 Task: Create a task  Implement a new cloud-based supply chain management system for a company , assign it to team member softage.3@softage.net in the project AmberDrive and update the status of the task to  On Track  , set the priority of the task to High
Action: Mouse moved to (76, 54)
Screenshot: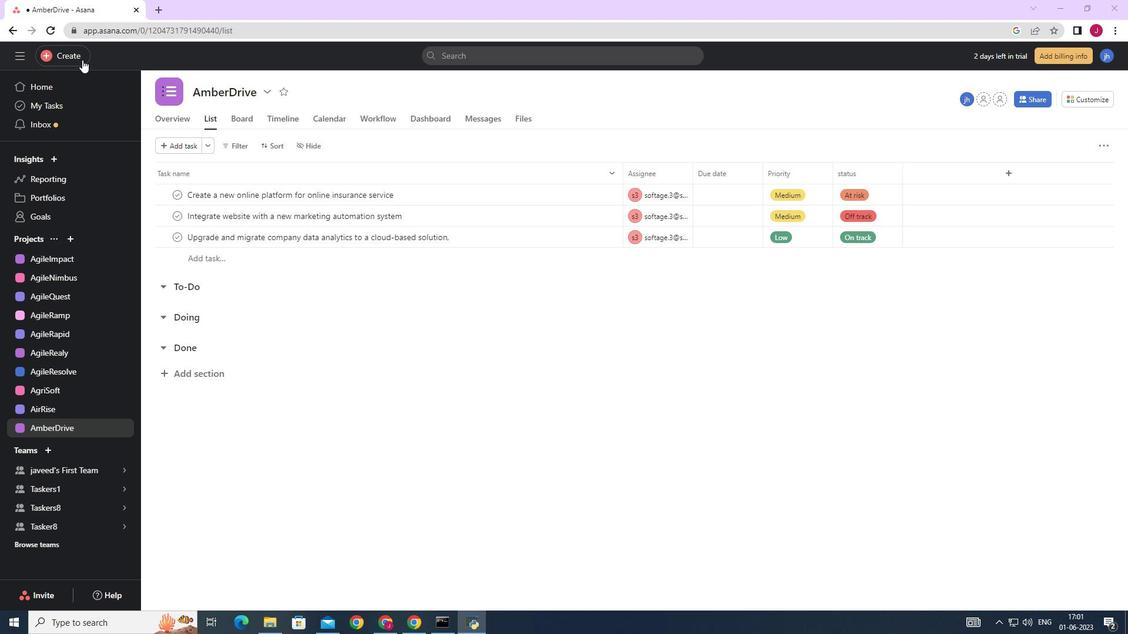 
Action: Mouse pressed left at (76, 54)
Screenshot: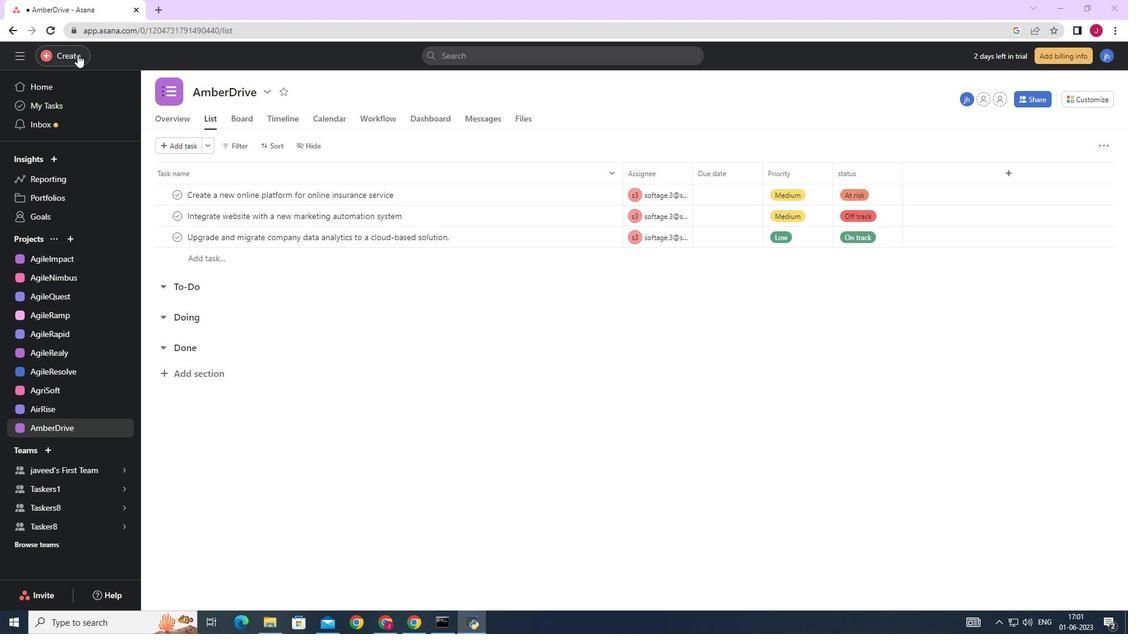 
Action: Mouse moved to (130, 57)
Screenshot: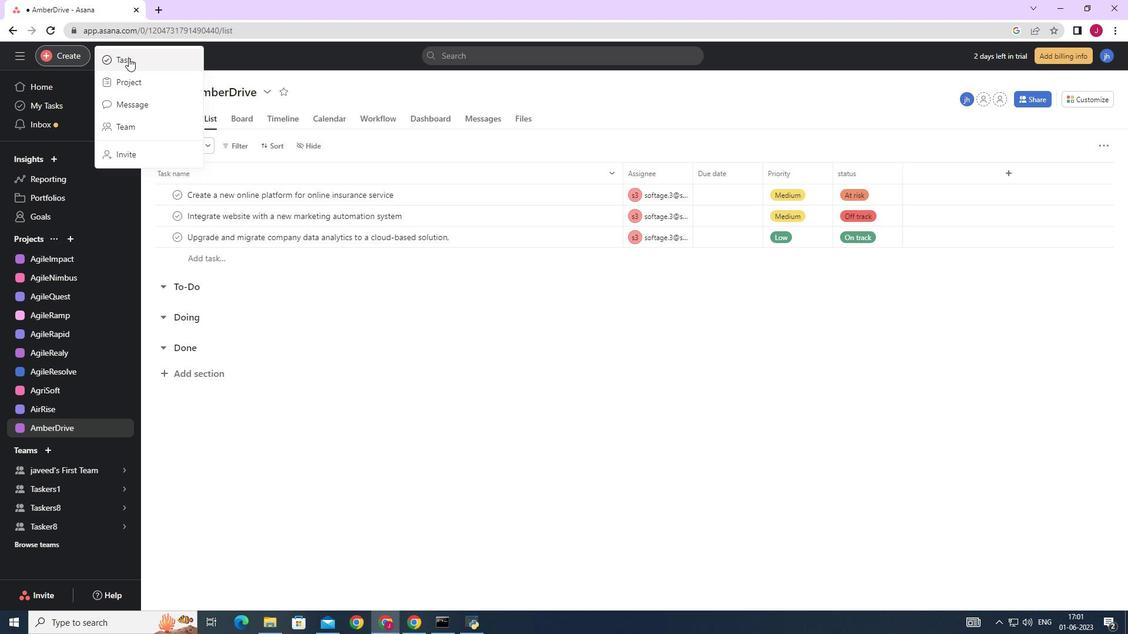 
Action: Mouse pressed left at (130, 57)
Screenshot: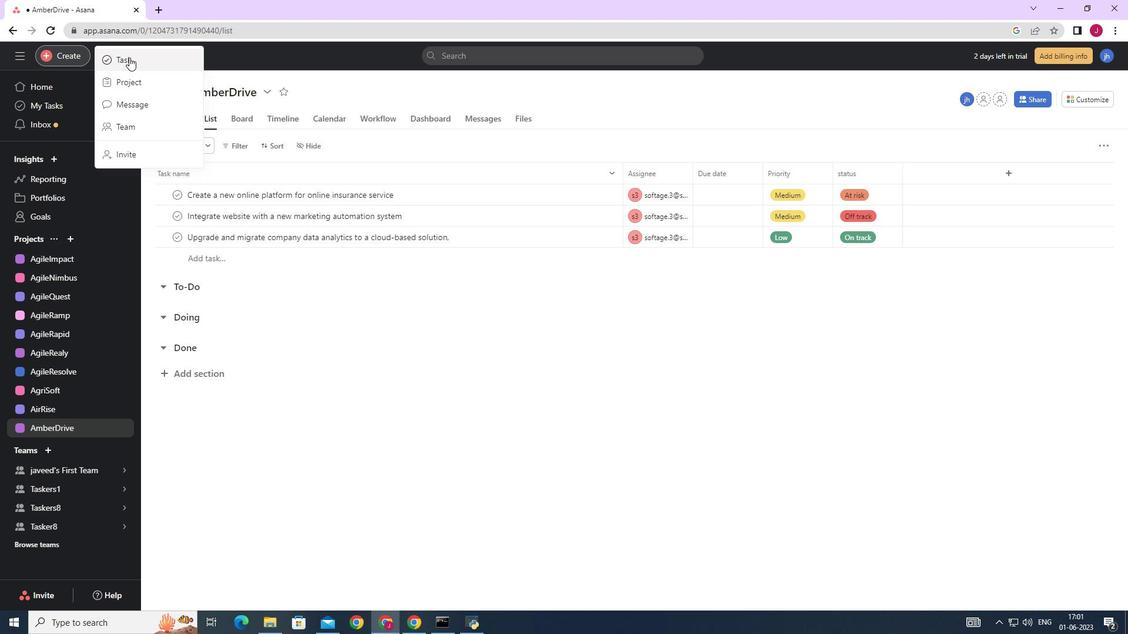 
Action: Mouse moved to (917, 387)
Screenshot: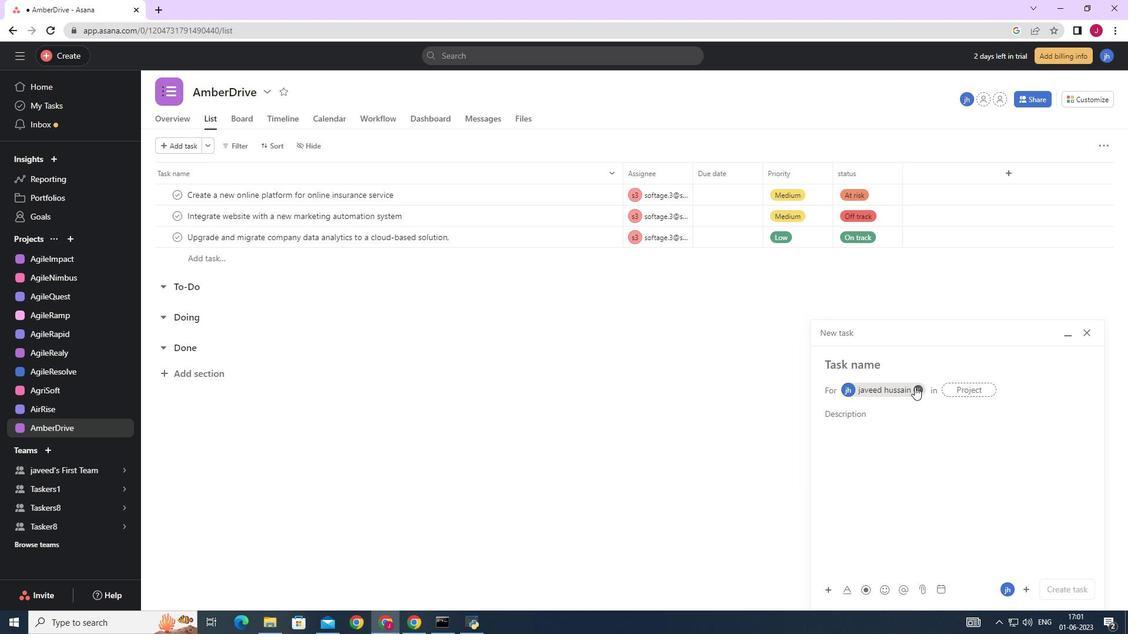 
Action: Mouse pressed left at (917, 387)
Screenshot: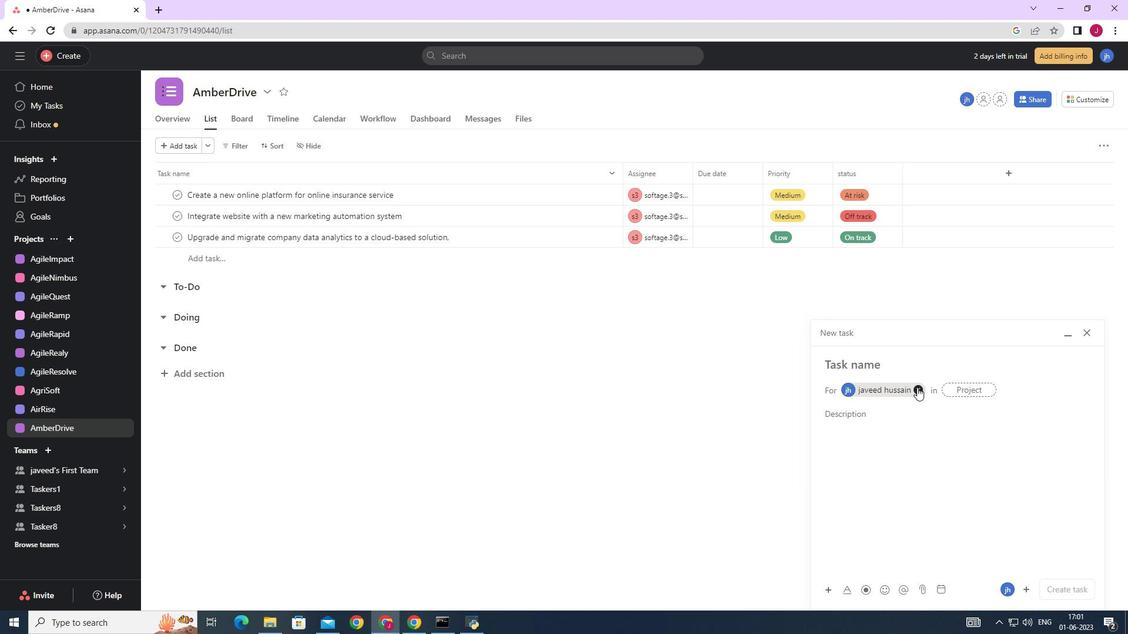 
Action: Mouse moved to (860, 364)
Screenshot: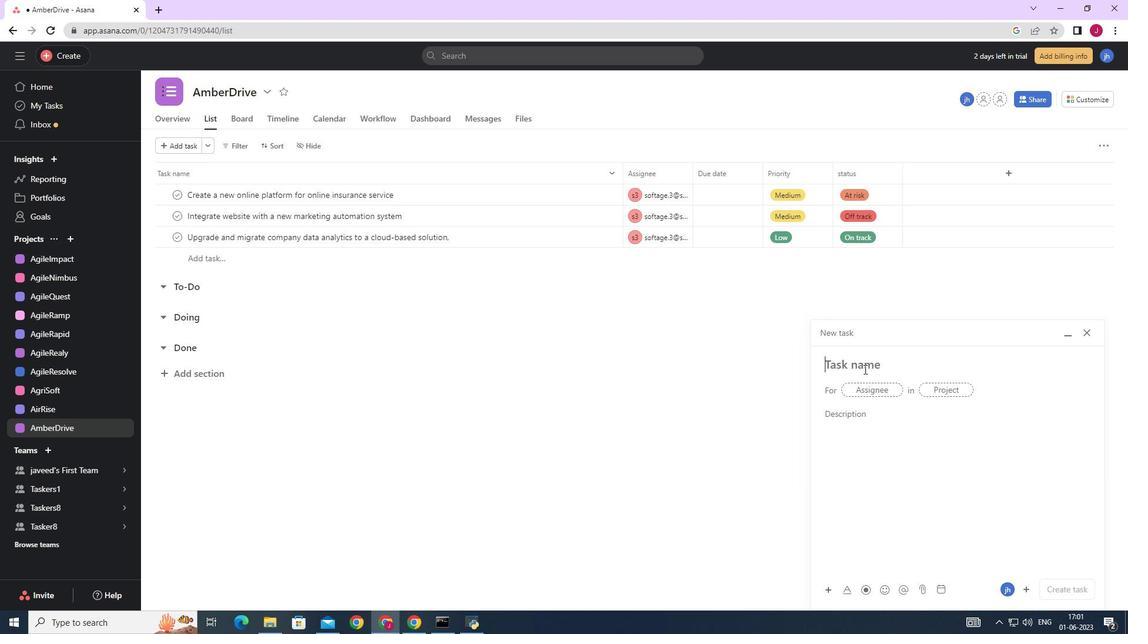 
Action: Mouse pressed left at (860, 364)
Screenshot: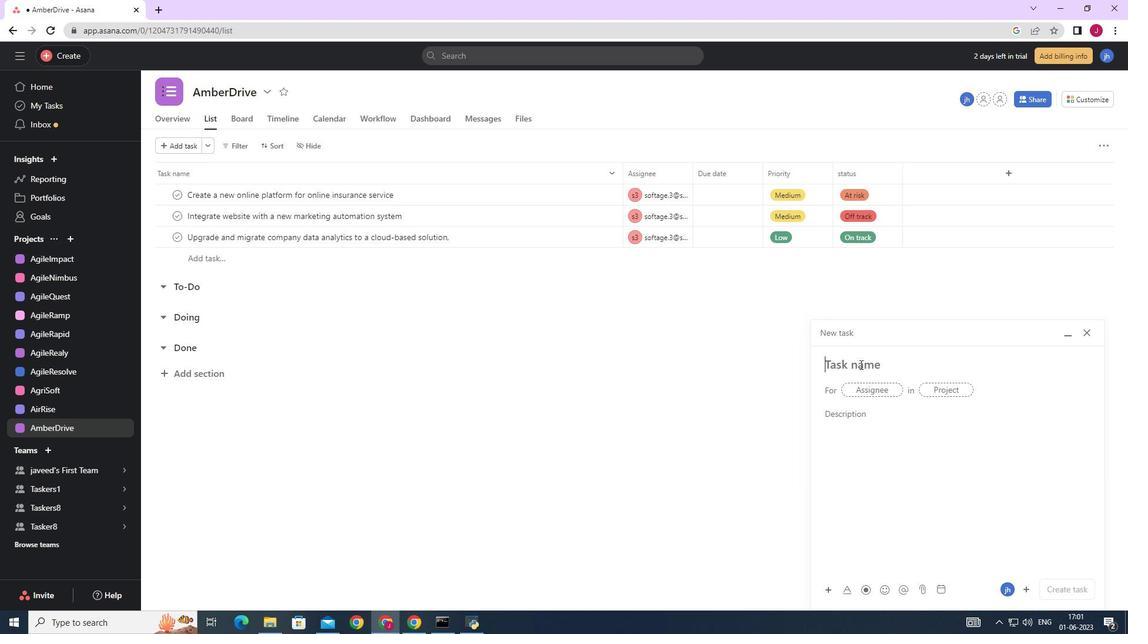
Action: Mouse moved to (860, 364)
Screenshot: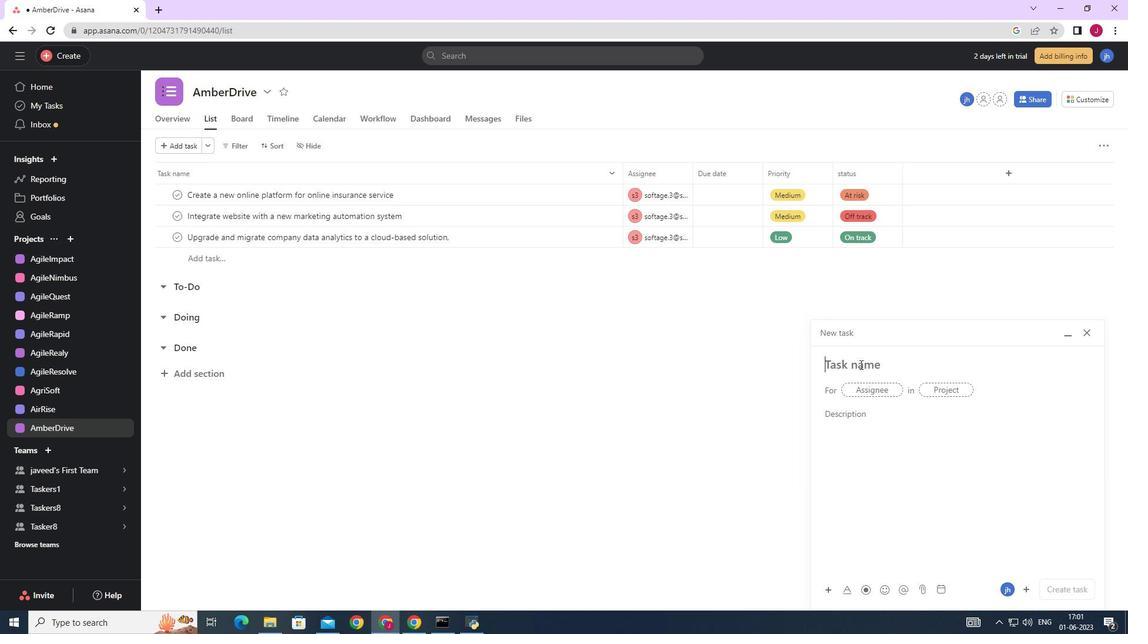 
Action: Key pressed <Key.caps_lock>I<Key.caps_lock>mplement<Key.space>a<Key.space>new<Key.space>cloud-based<Key.space>supply<Key.space>chain<Key.space><Key.space>management<Key.space>system<Key.space>for<Key.space>a<Key.space>company
Screenshot: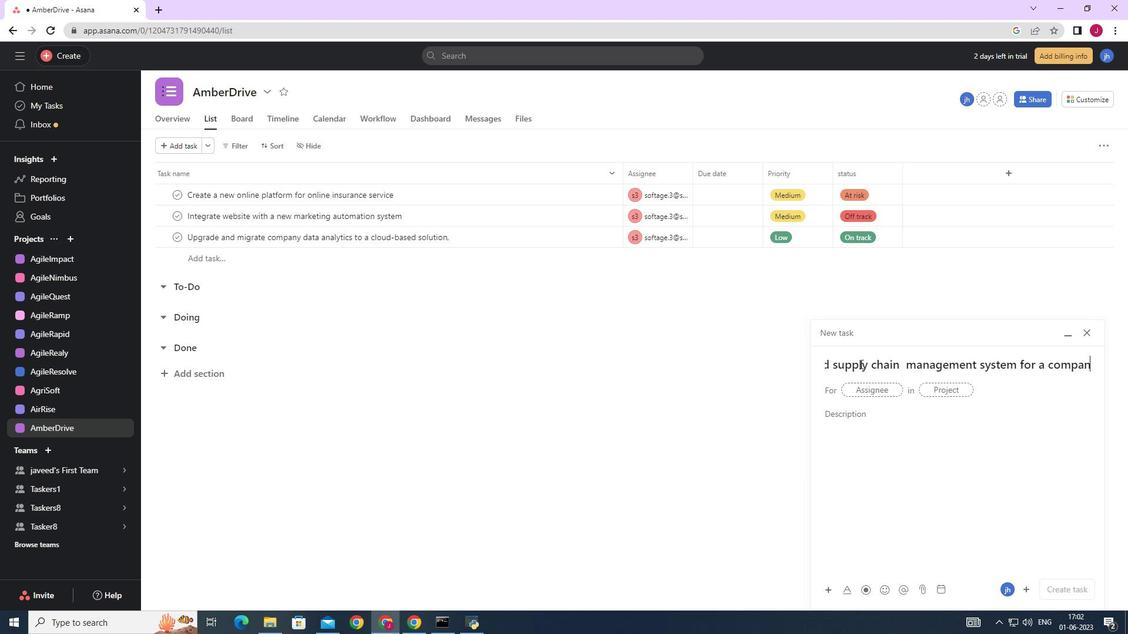 
Action: Mouse moved to (873, 390)
Screenshot: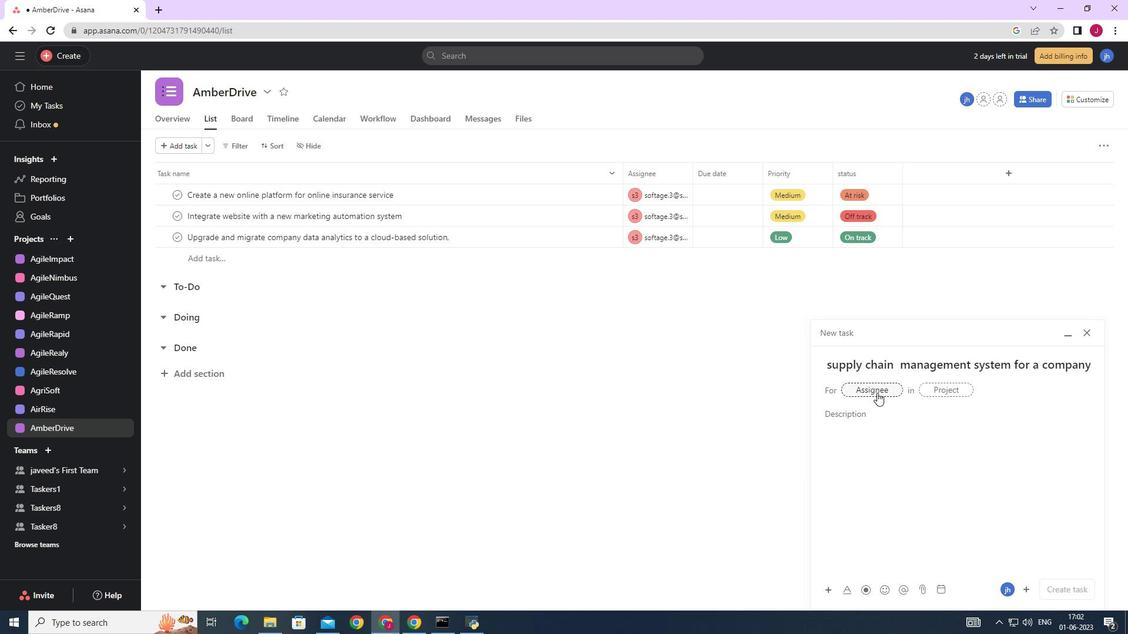 
Action: Mouse pressed left at (873, 390)
Screenshot: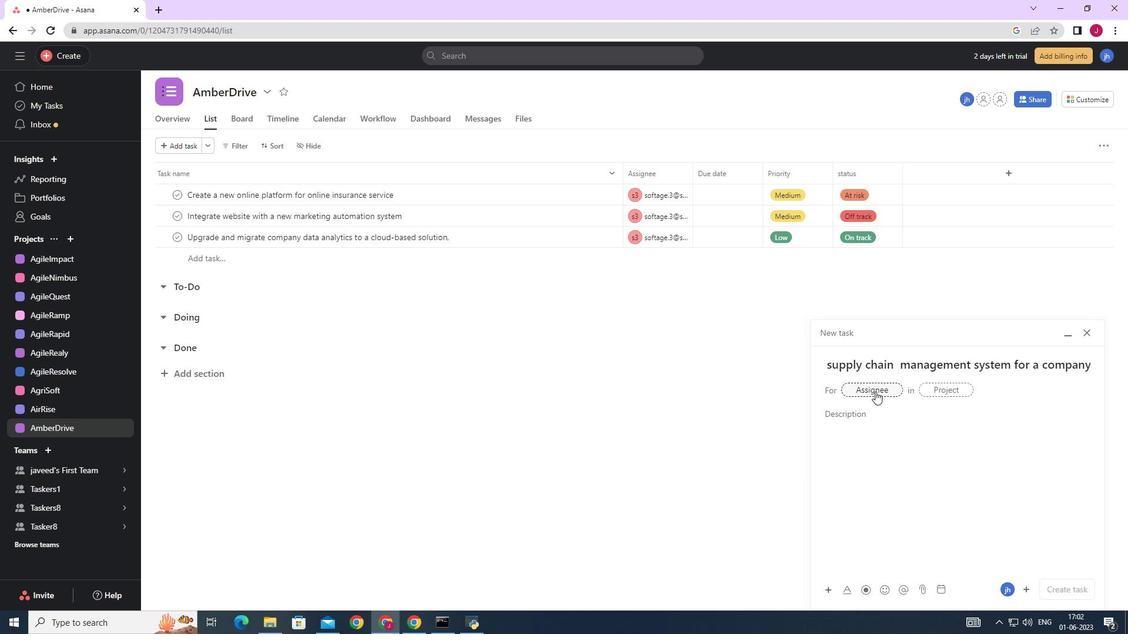 
Action: Key pressed softa
Screenshot: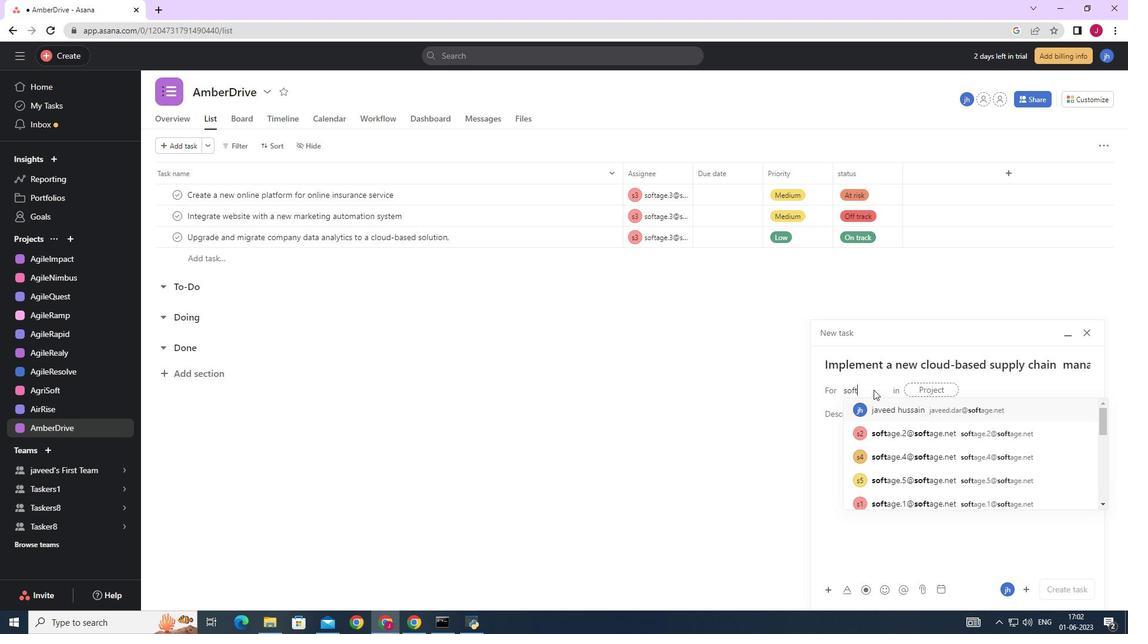 
Action: Mouse moved to (925, 453)
Screenshot: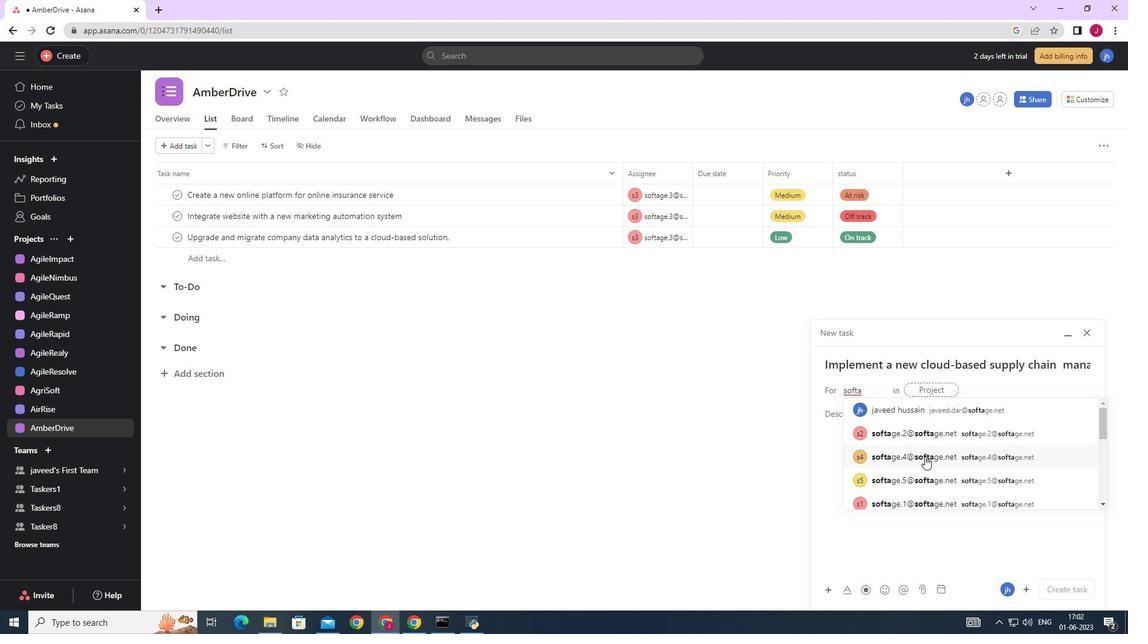 
Action: Mouse scrolled (925, 453) with delta (0, 0)
Screenshot: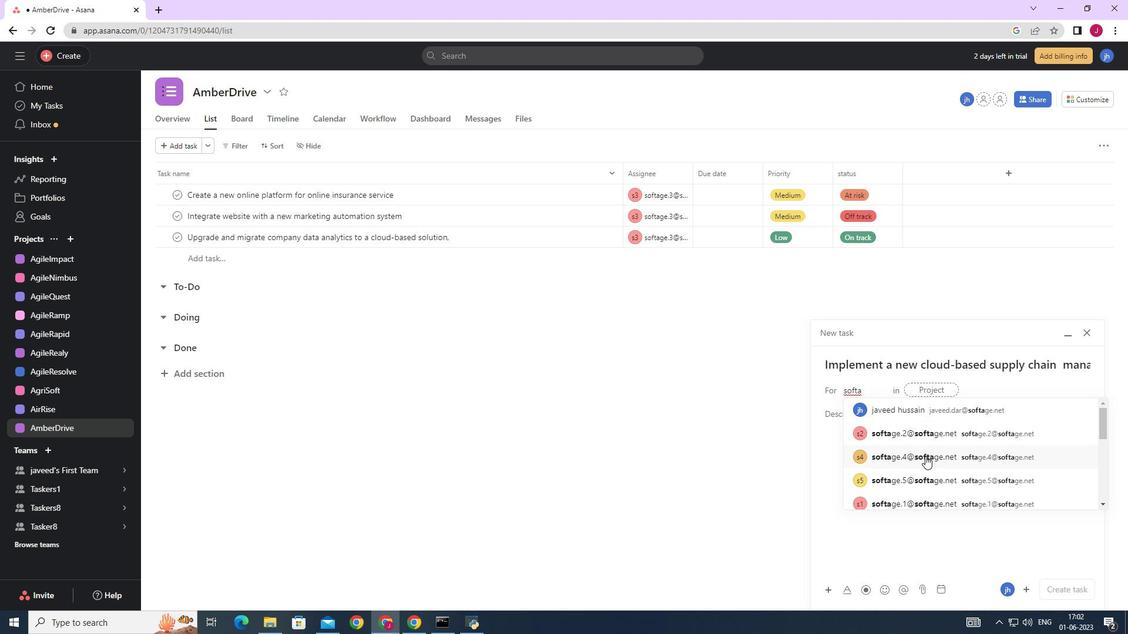 
Action: Mouse scrolled (925, 453) with delta (0, 0)
Screenshot: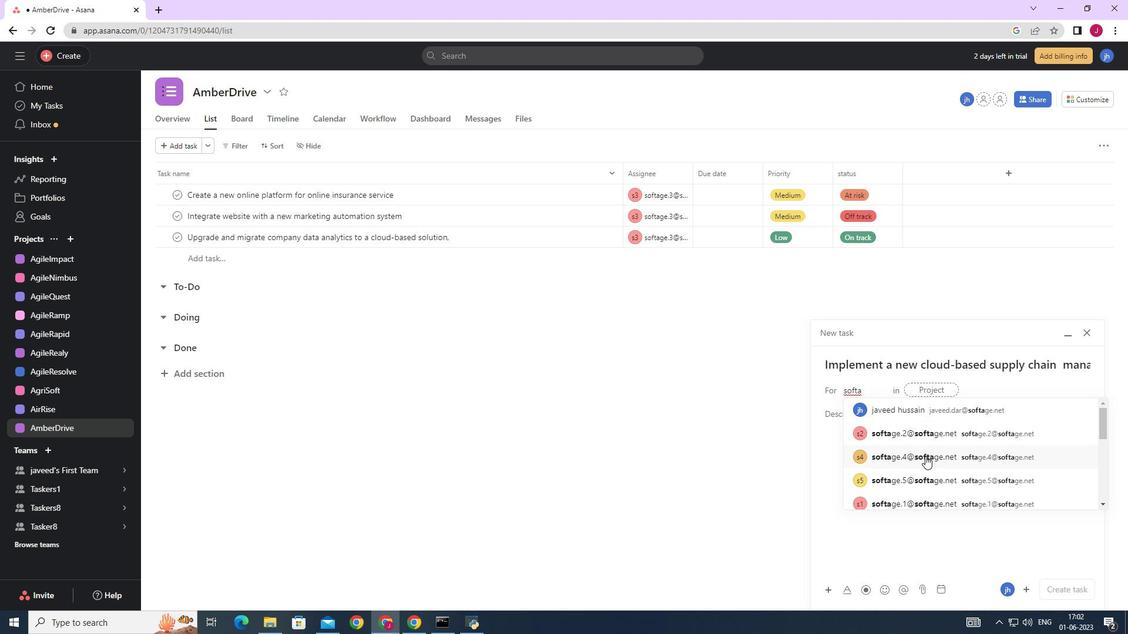 
Action: Mouse moved to (923, 409)
Screenshot: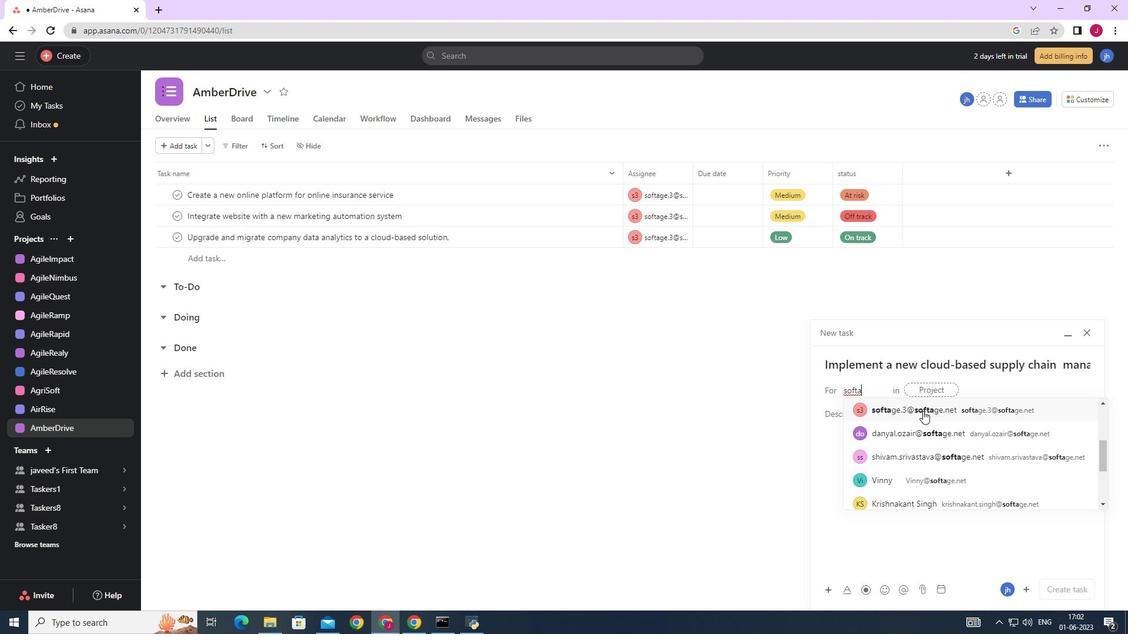 
Action: Mouse pressed left at (923, 409)
Screenshot: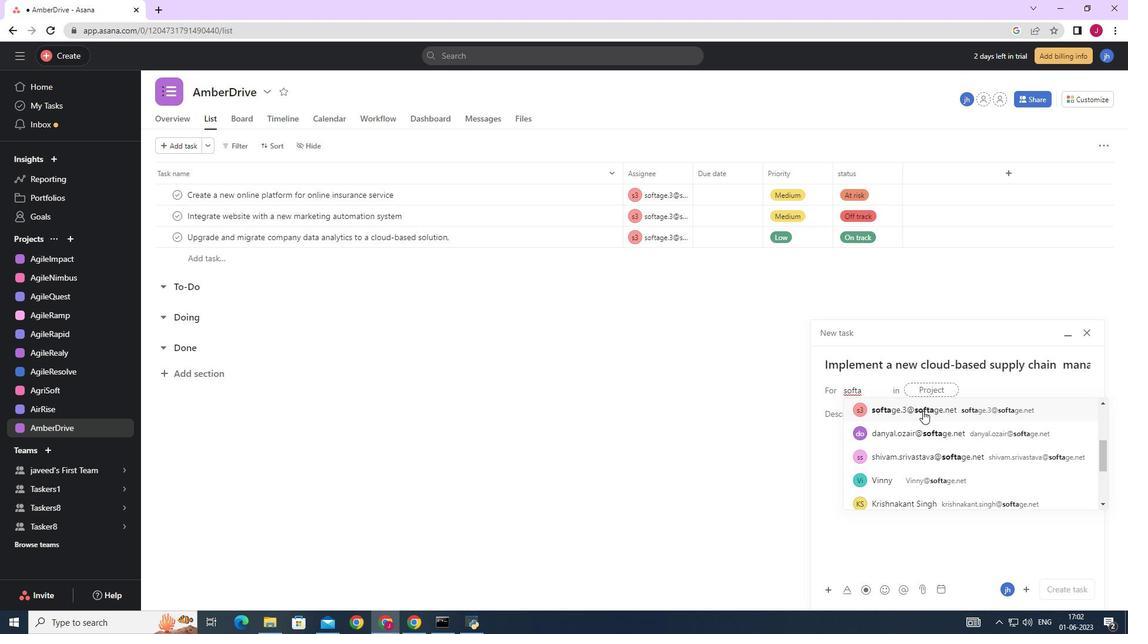
Action: Mouse moved to (752, 409)
Screenshot: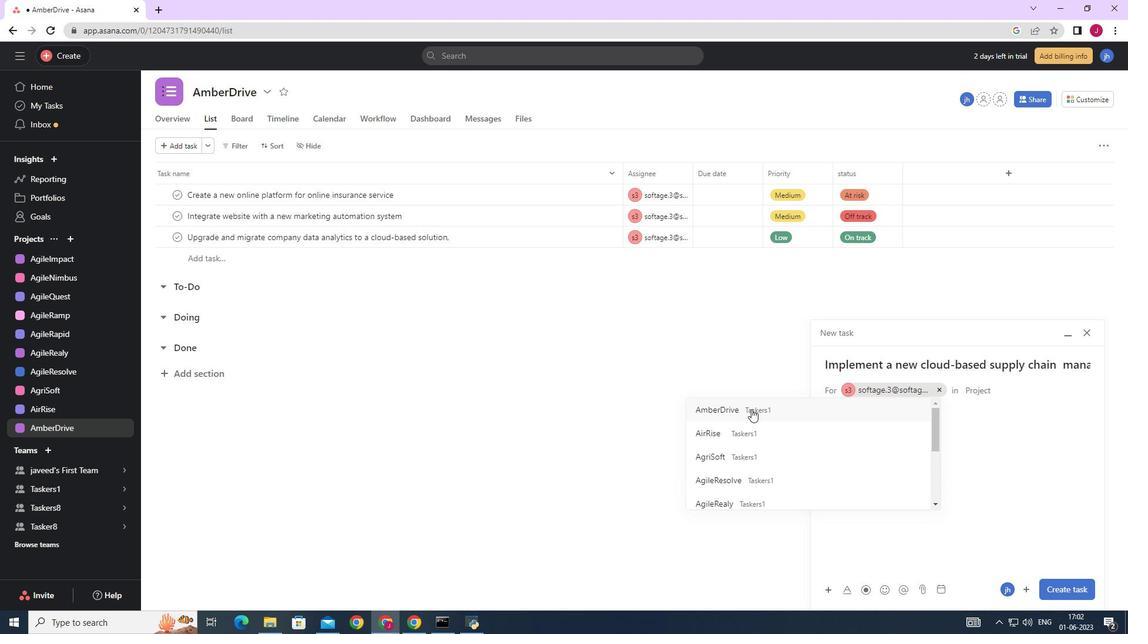 
Action: Mouse pressed left at (752, 409)
Screenshot: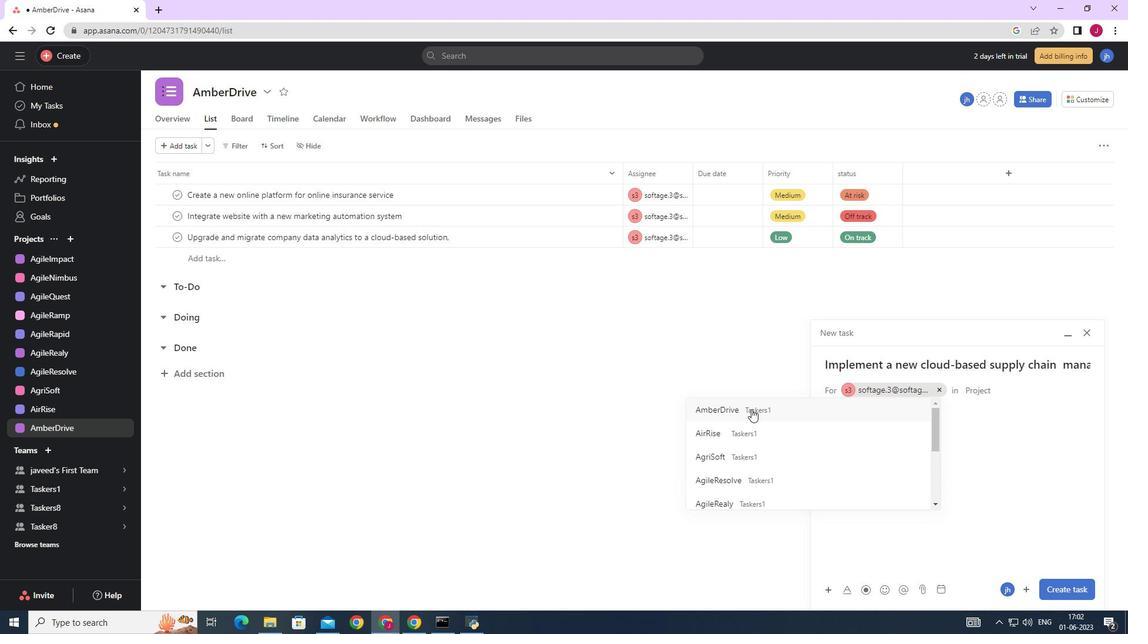 
Action: Mouse moved to (877, 412)
Screenshot: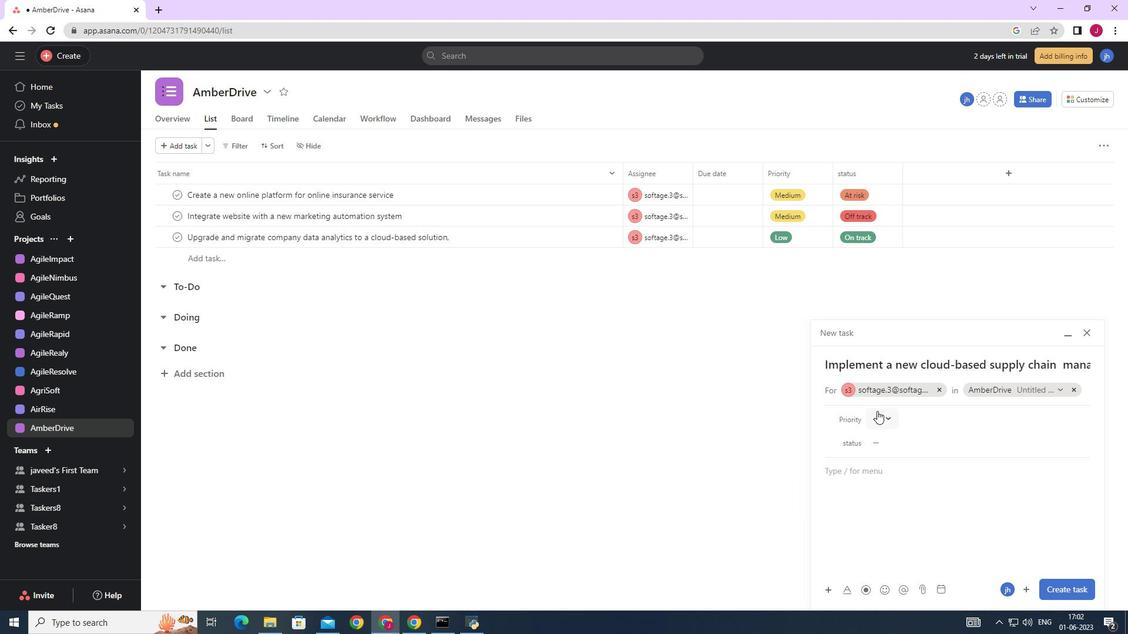 
Action: Mouse pressed left at (877, 412)
Screenshot: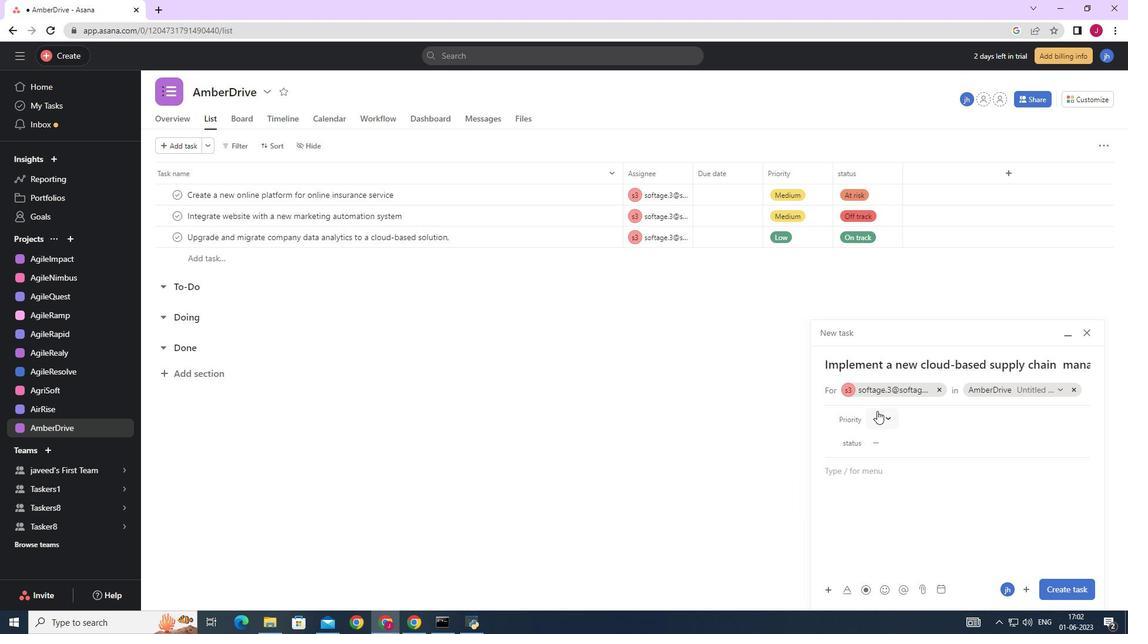
Action: Mouse moved to (909, 454)
Screenshot: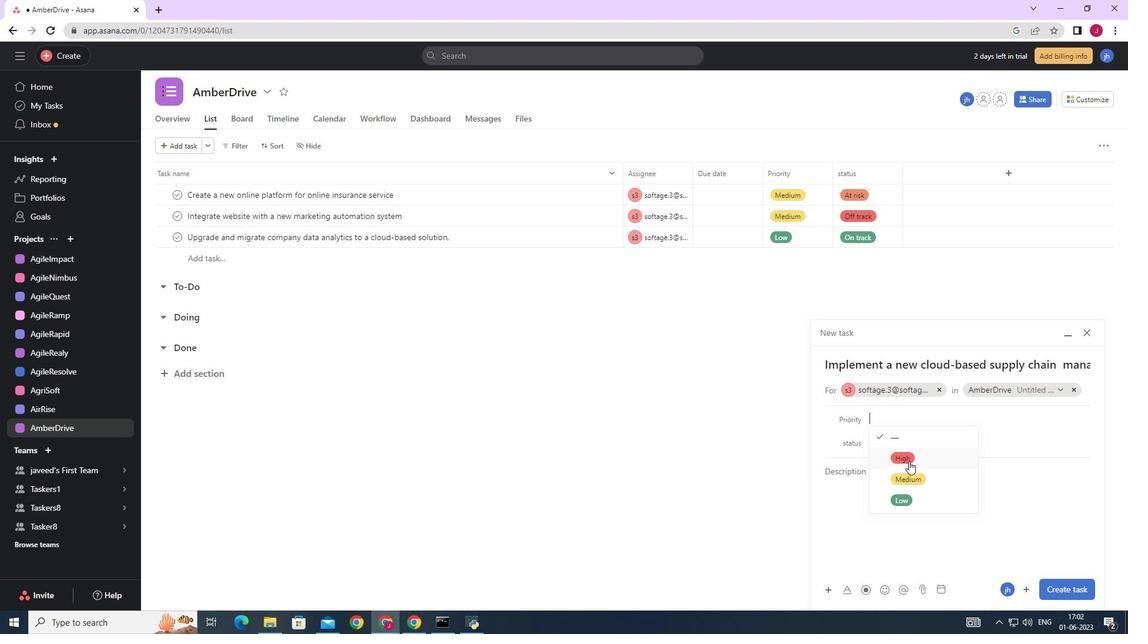 
Action: Mouse pressed left at (909, 454)
Screenshot: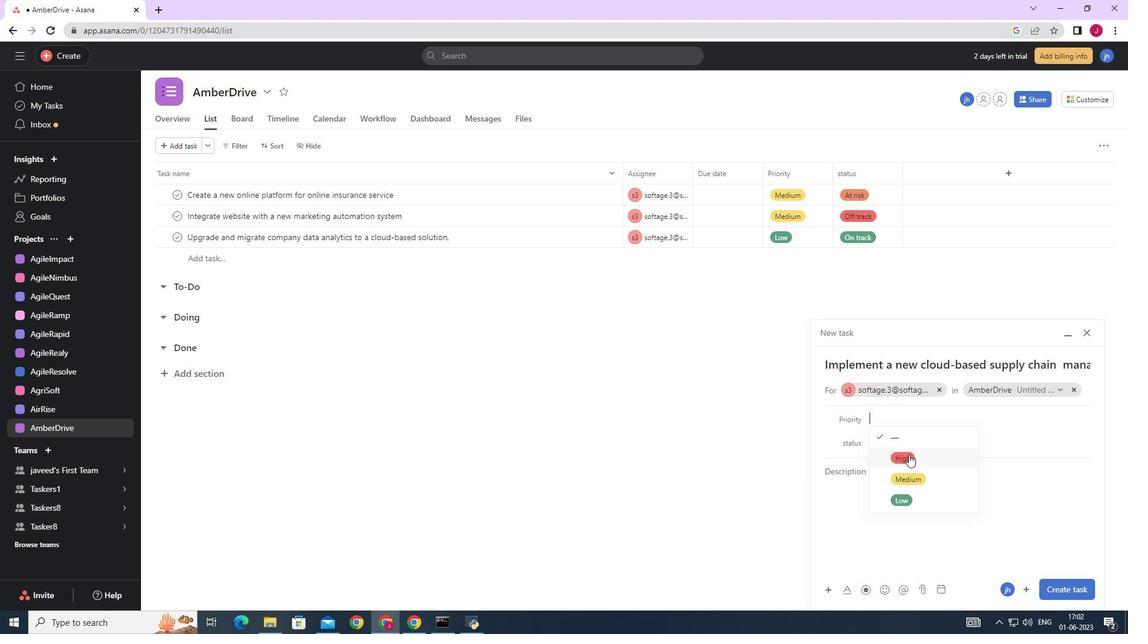 
Action: Mouse moved to (889, 436)
Screenshot: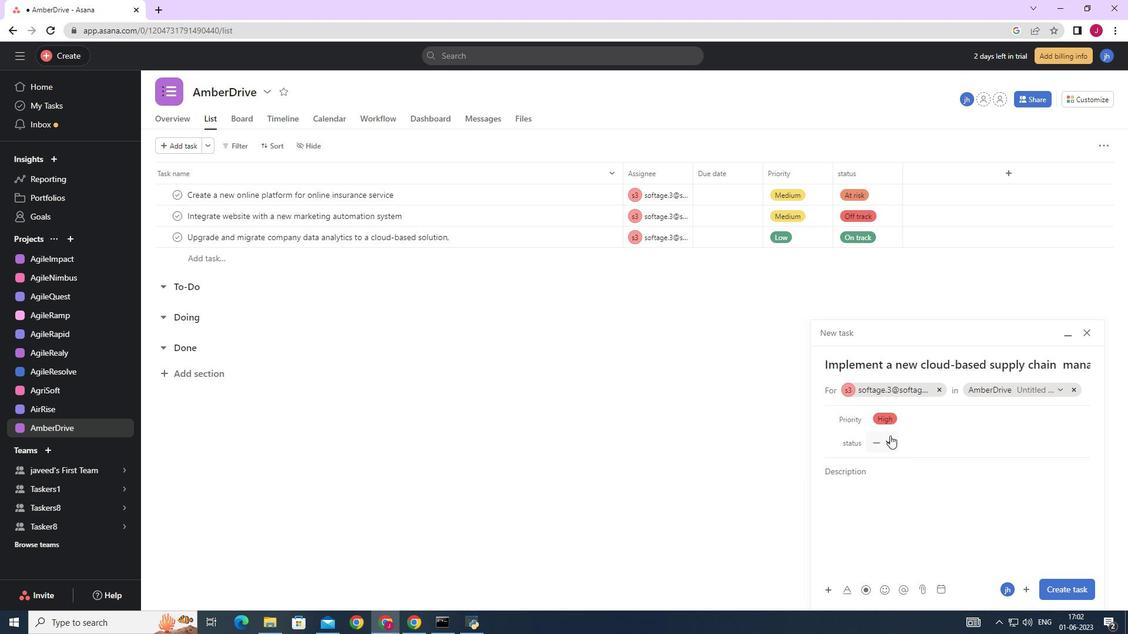 
Action: Mouse pressed left at (889, 436)
Screenshot: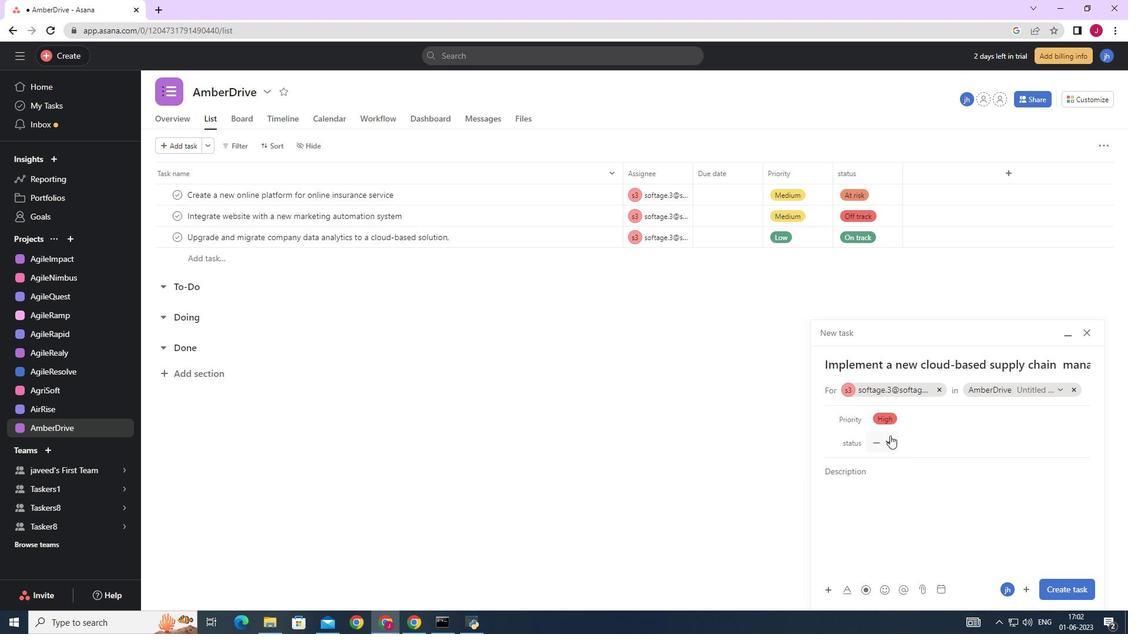 
Action: Mouse moved to (907, 481)
Screenshot: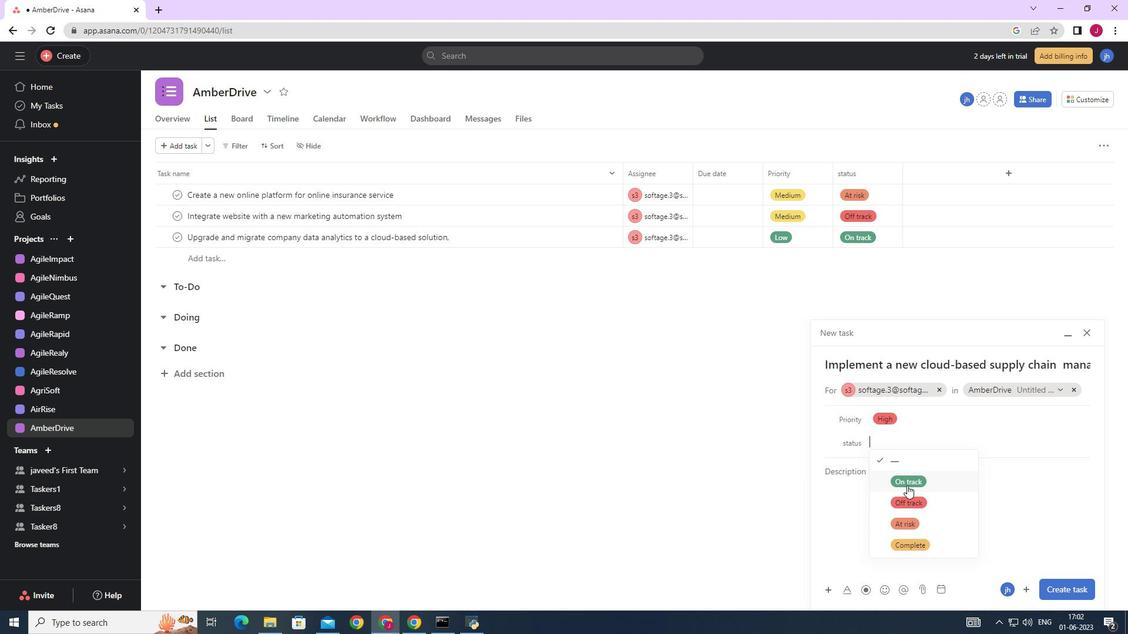 
Action: Mouse pressed left at (907, 481)
Screenshot: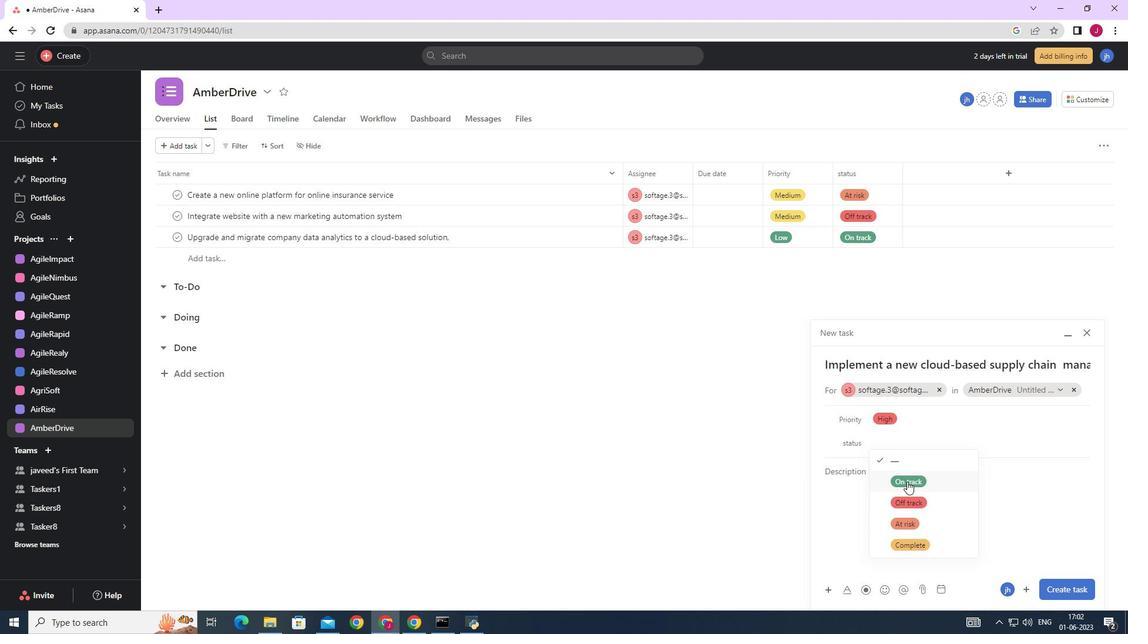 
Action: Mouse moved to (959, 480)
Screenshot: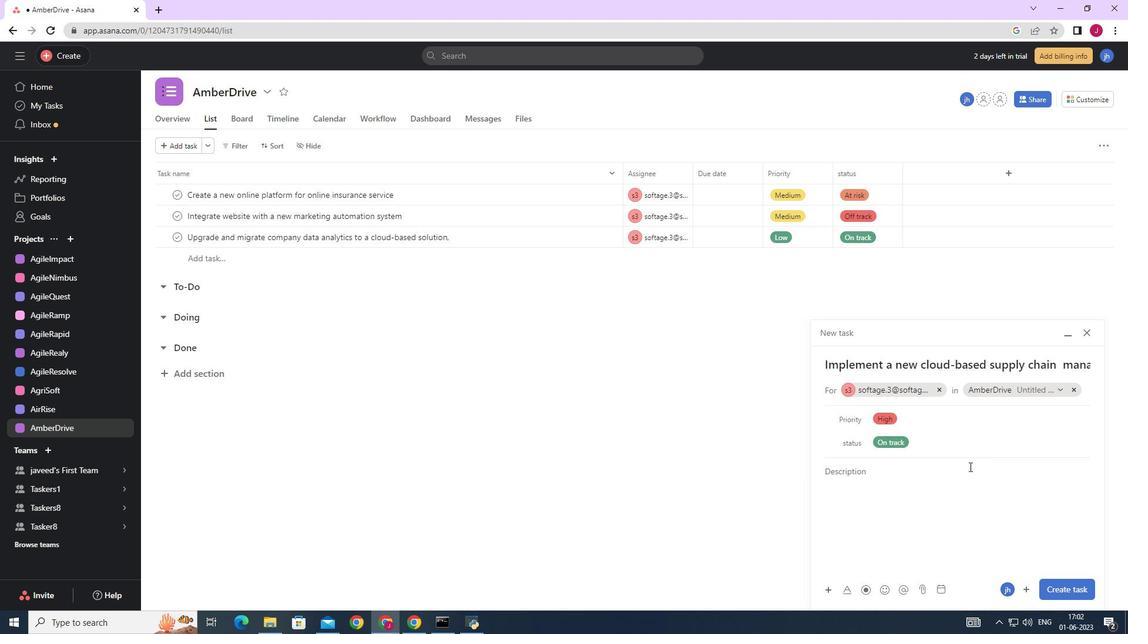 
Action: Mouse scrolled (959, 480) with delta (0, 0)
Screenshot: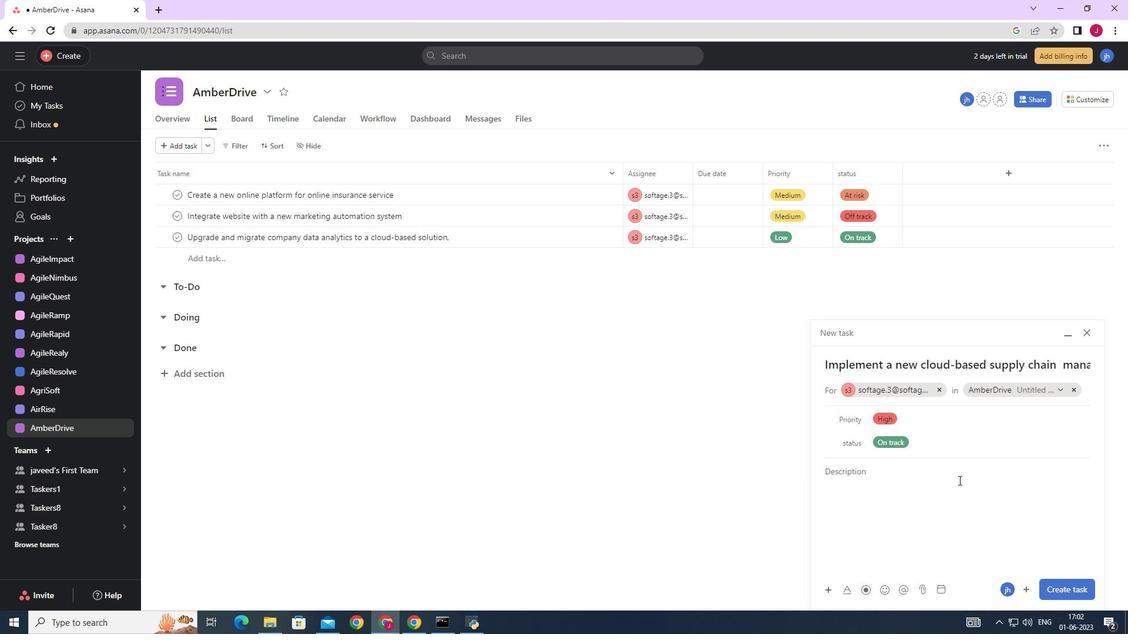 
Action: Mouse scrolled (959, 480) with delta (0, 0)
Screenshot: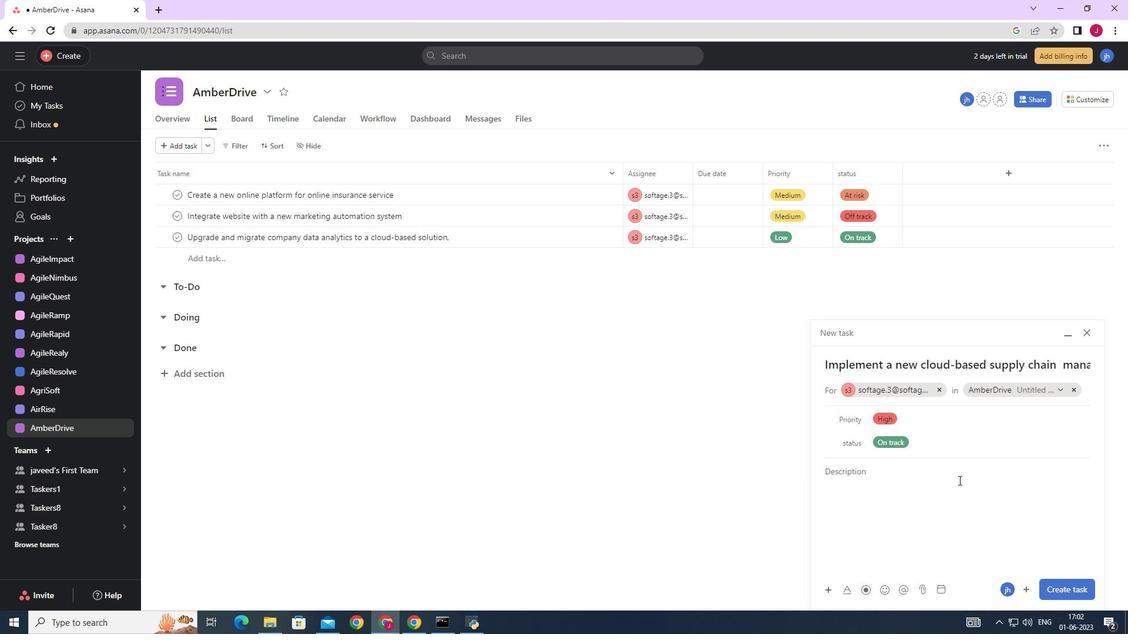 
Action: Mouse scrolled (959, 481) with delta (0, 0)
Screenshot: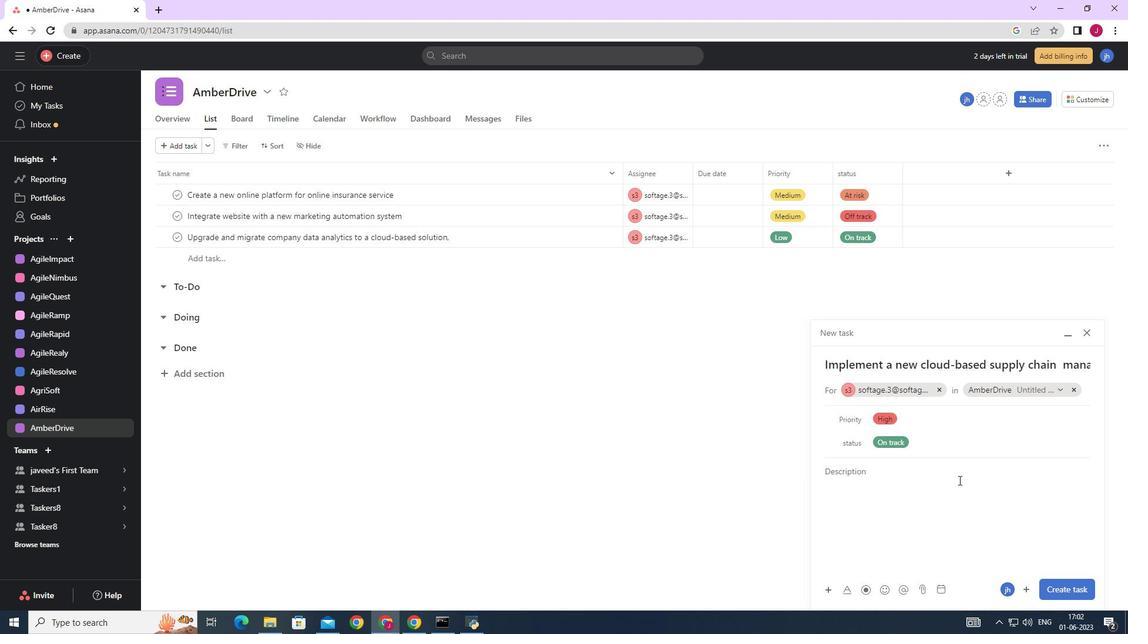 
Action: Mouse scrolled (959, 481) with delta (0, 0)
Screenshot: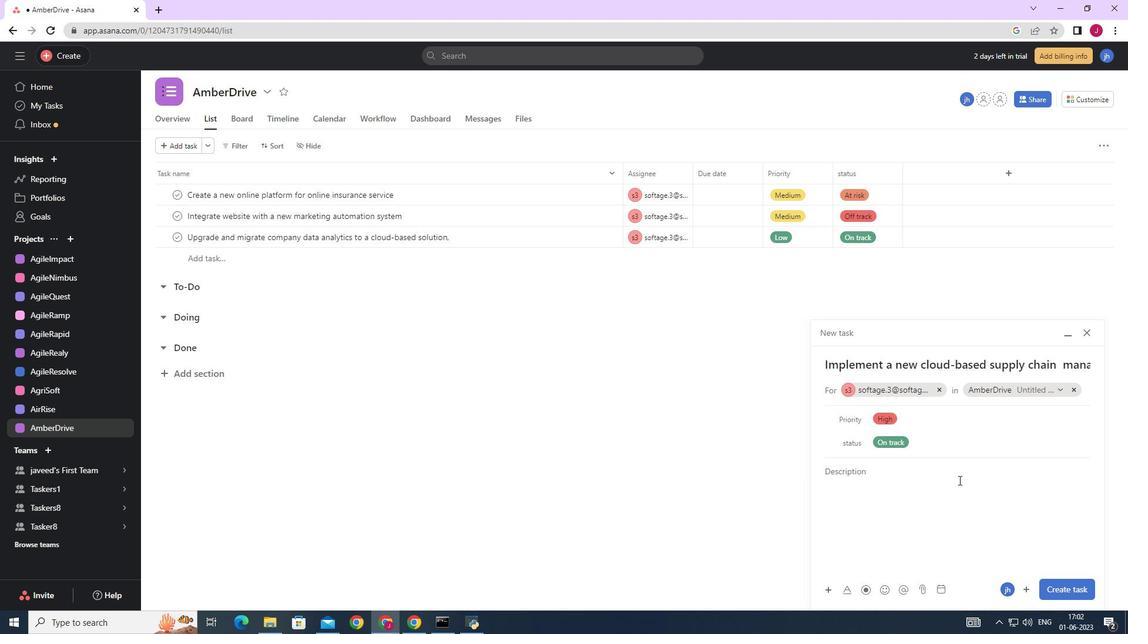 
Action: Mouse moved to (944, 488)
Screenshot: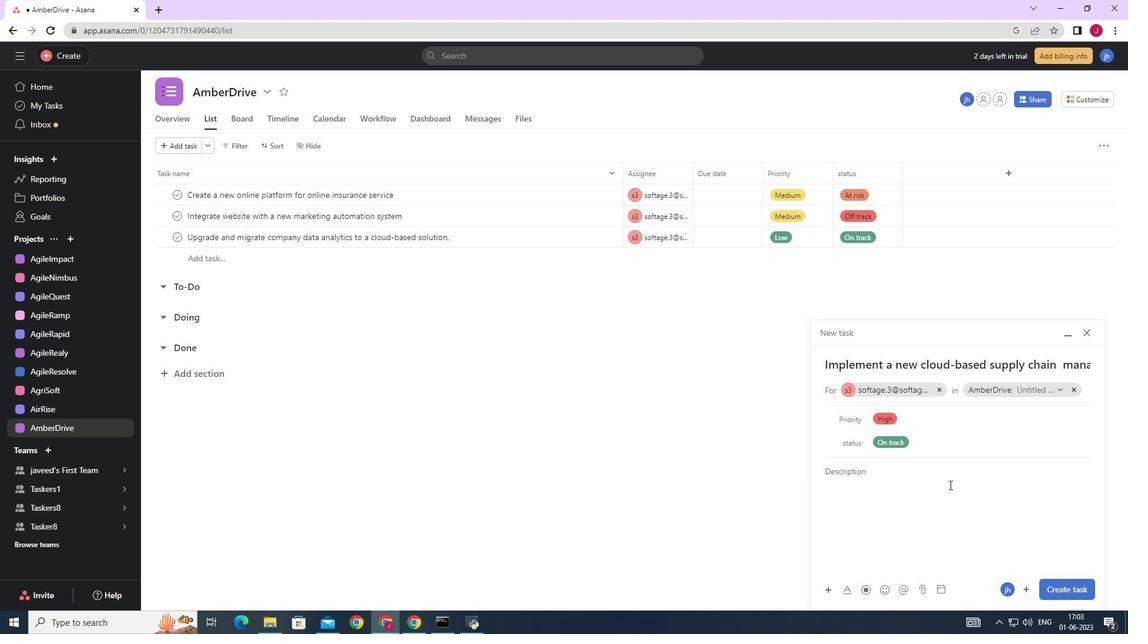 
Action: Mouse scrolled (944, 487) with delta (0, 0)
Screenshot: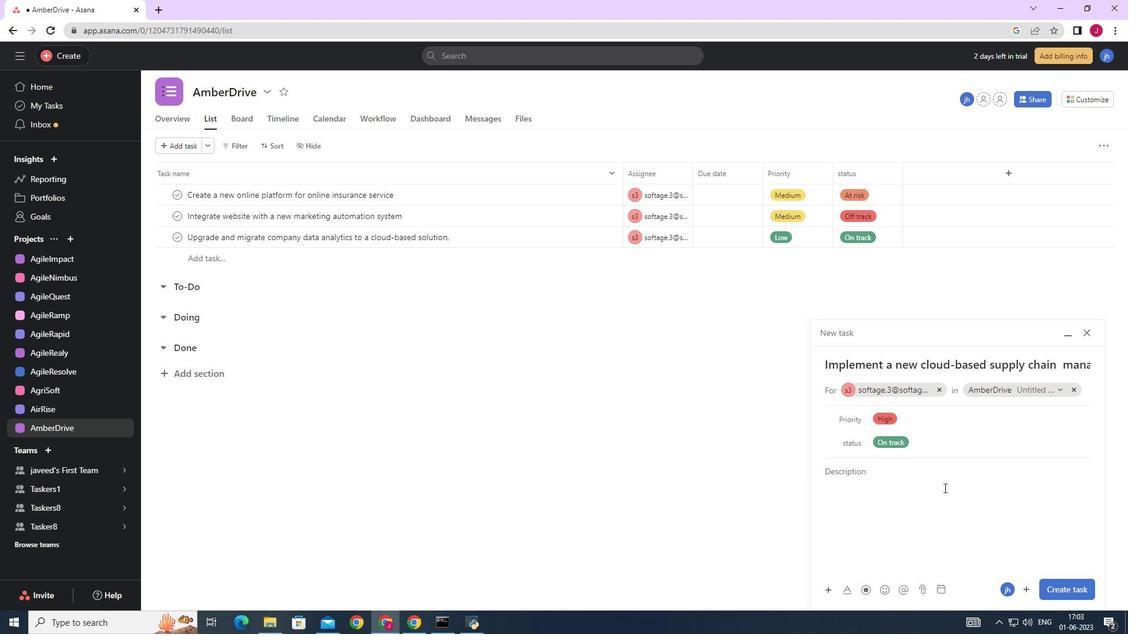 
Action: Mouse scrolled (944, 487) with delta (0, 0)
Screenshot: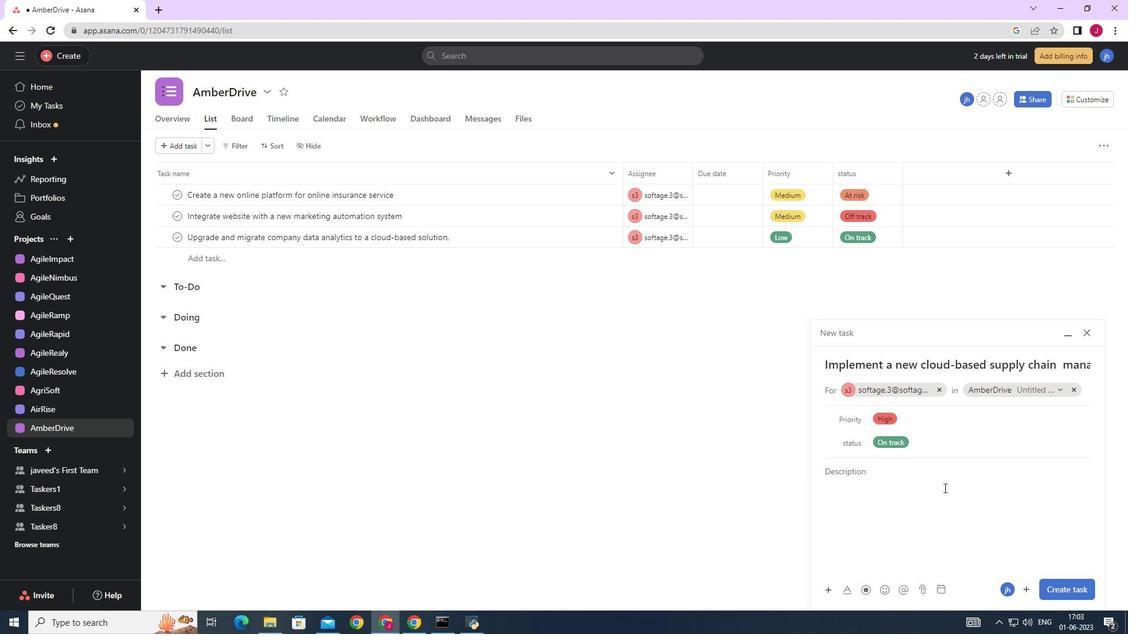 
Action: Mouse scrolled (944, 487) with delta (0, 0)
Screenshot: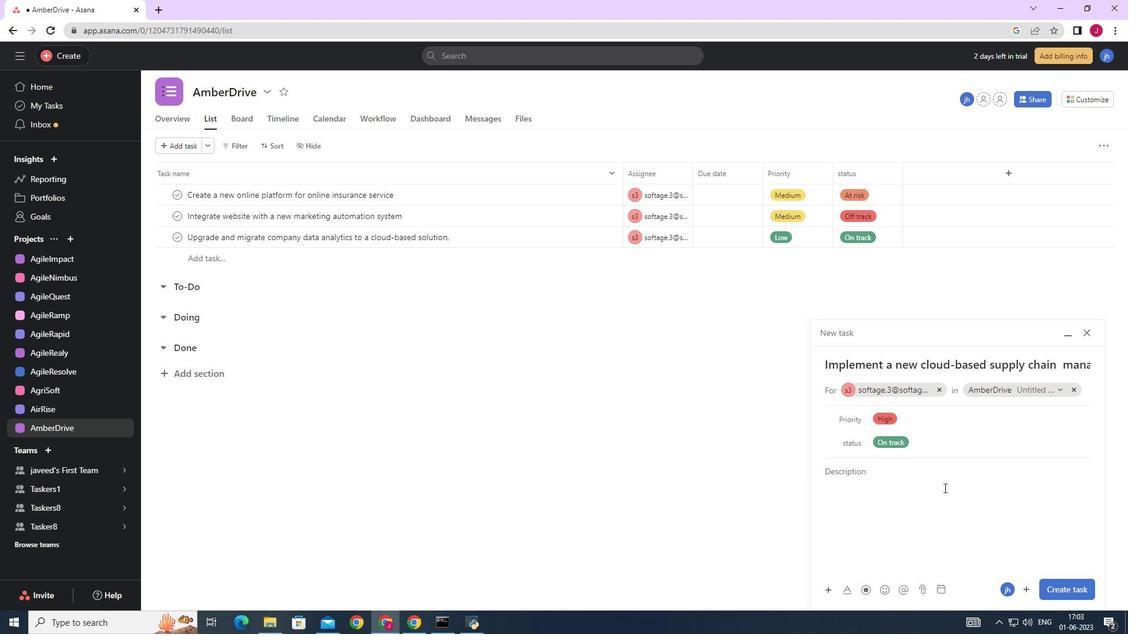 
Action: Mouse moved to (1060, 590)
Screenshot: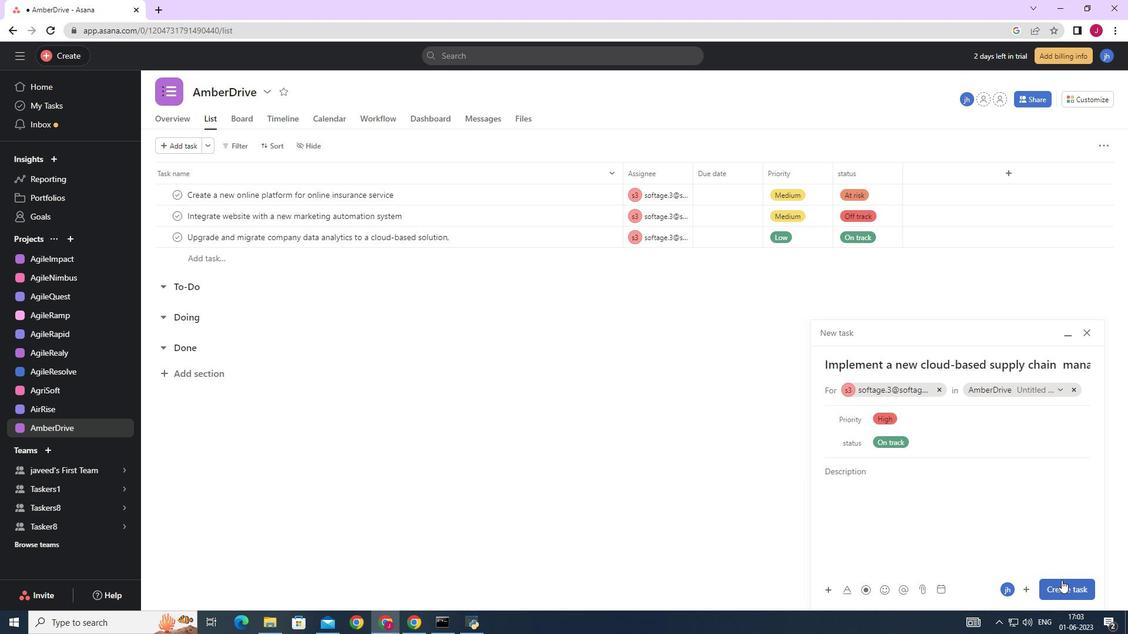 
Action: Mouse pressed left at (1060, 590)
Screenshot: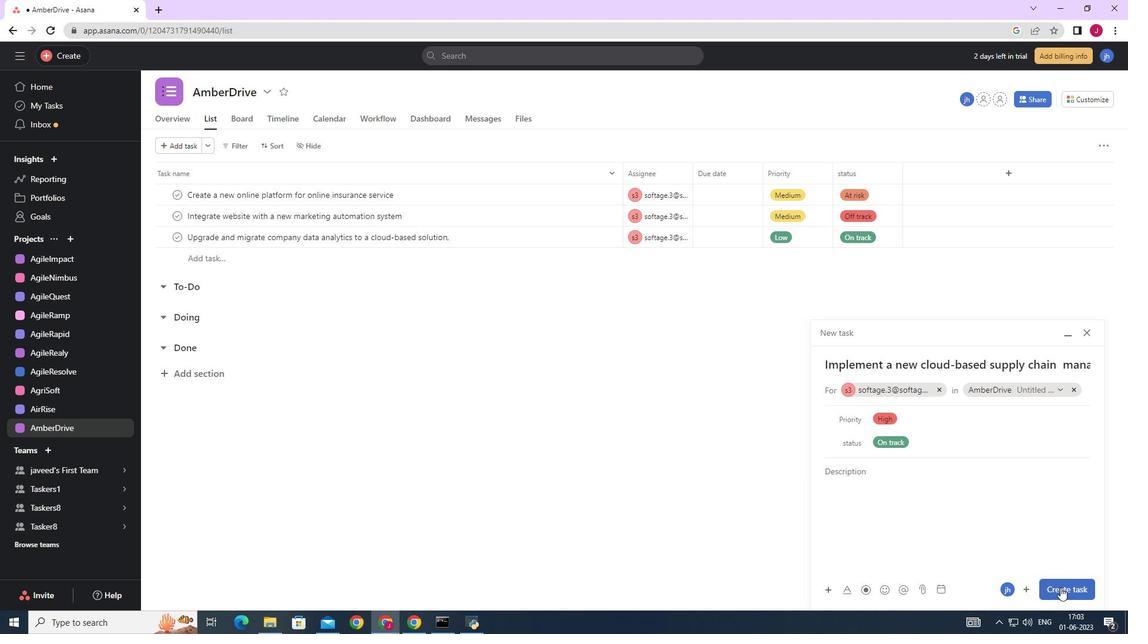 
Action: Mouse moved to (1045, 581)
Screenshot: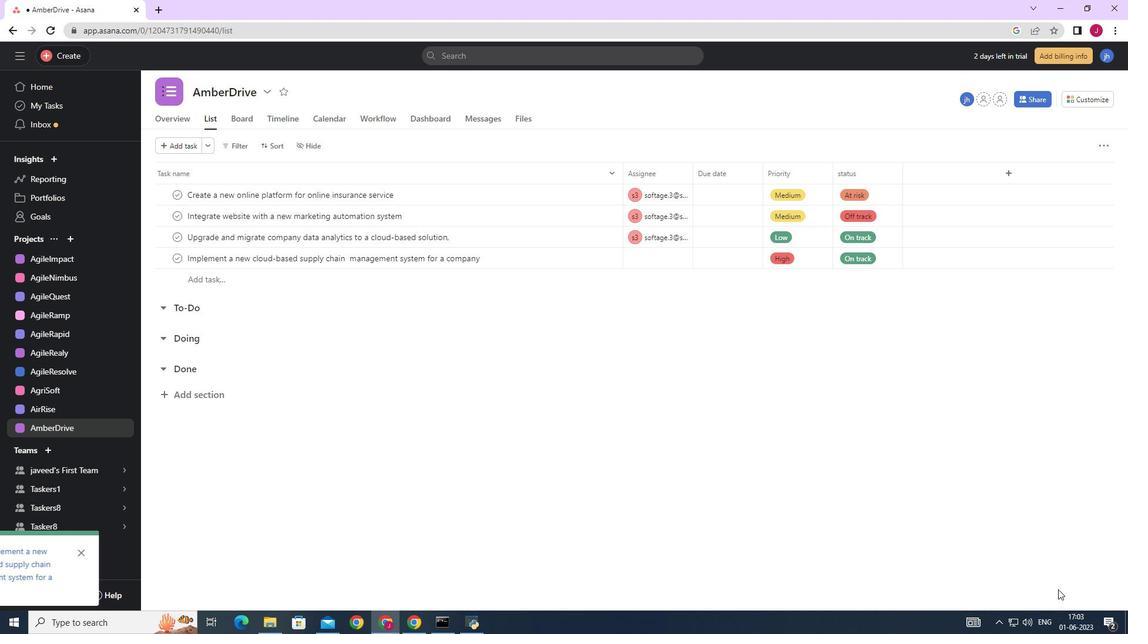 
